 Task: Delete email   from parteek.kumar@softage.net with a subject Subject0023
Action: Mouse moved to (595, 100)
Screenshot: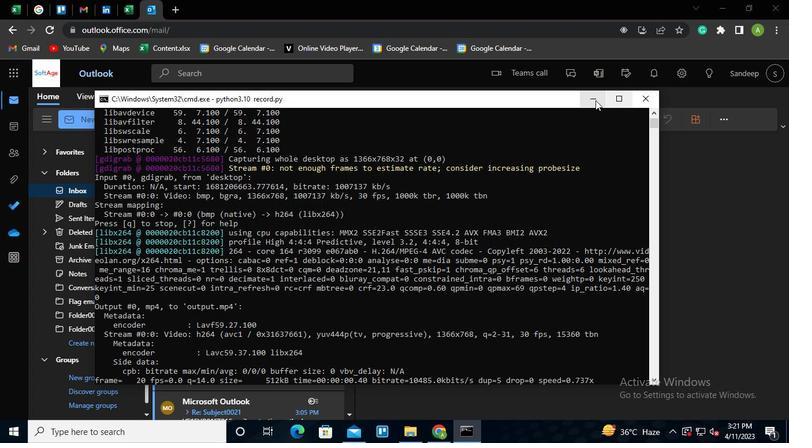 
Action: Mouse pressed left at (595, 100)
Screenshot: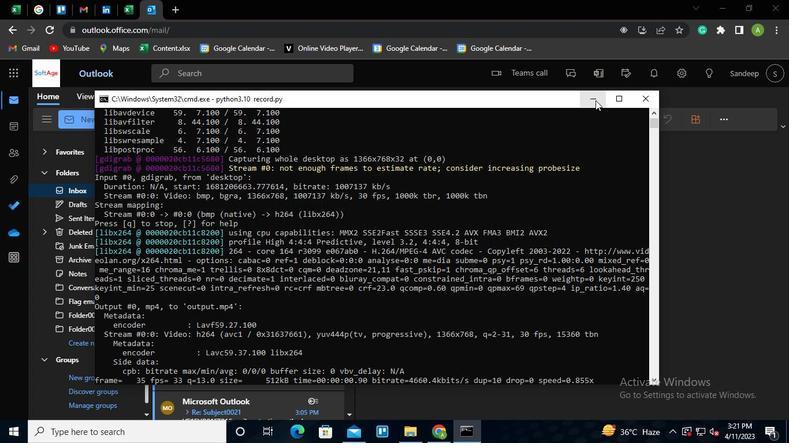 
Action: Mouse moved to (333, 179)
Screenshot: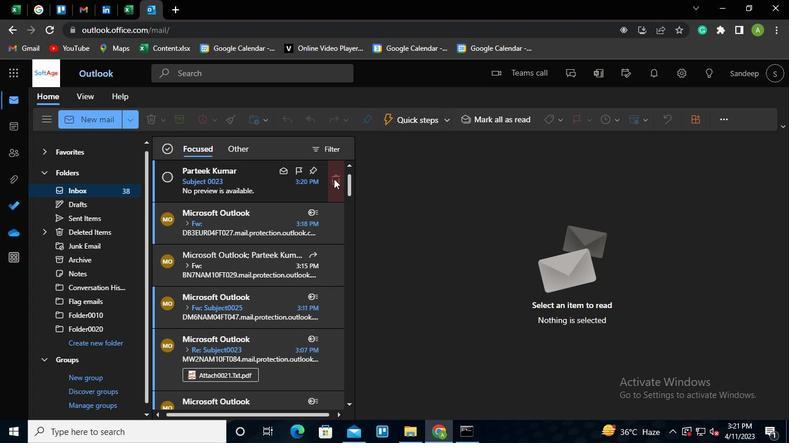 
Action: Mouse pressed left at (333, 179)
Screenshot: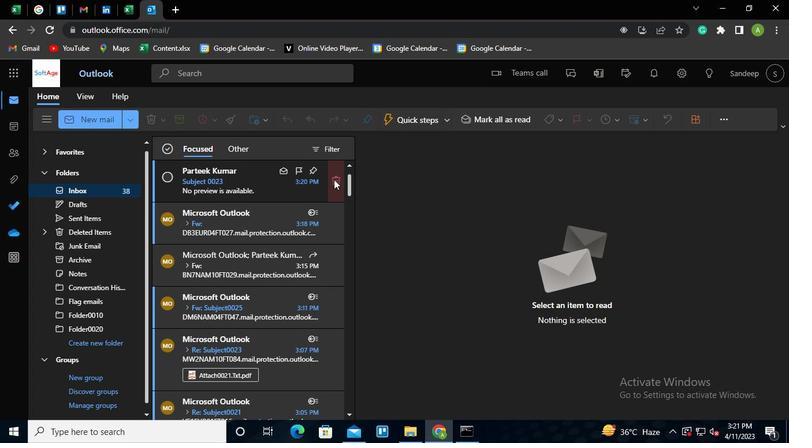 
Action: Mouse moved to (471, 436)
Screenshot: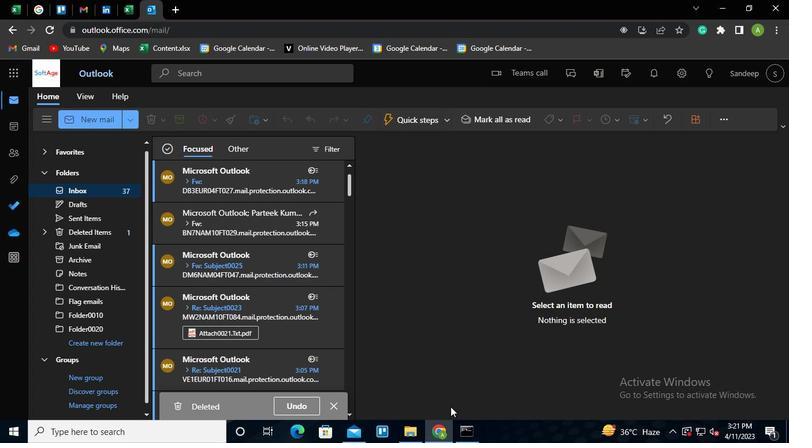 
Action: Mouse pressed left at (471, 436)
Screenshot: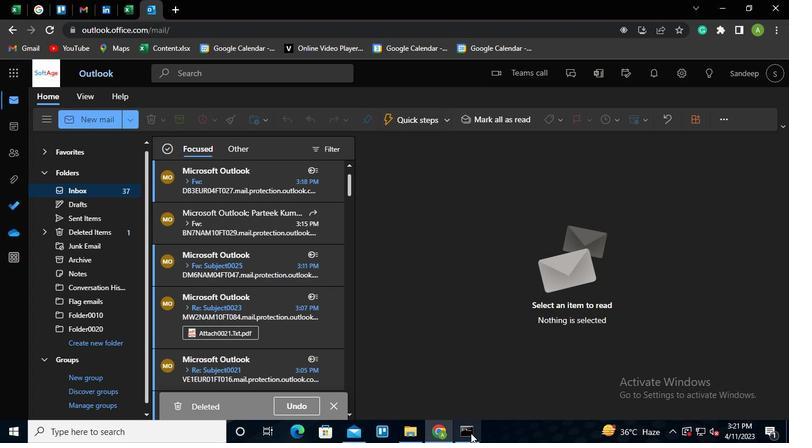 
Action: Mouse moved to (662, 92)
Screenshot: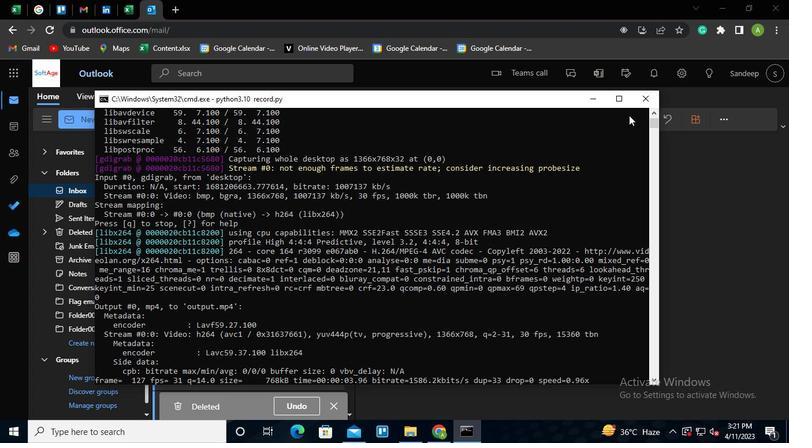 
Action: Mouse pressed left at (662, 92)
Screenshot: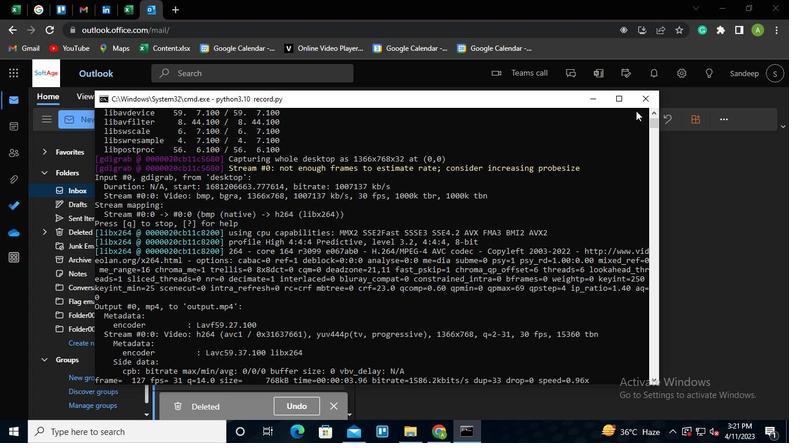 
Action: Mouse moved to (646, 100)
Screenshot: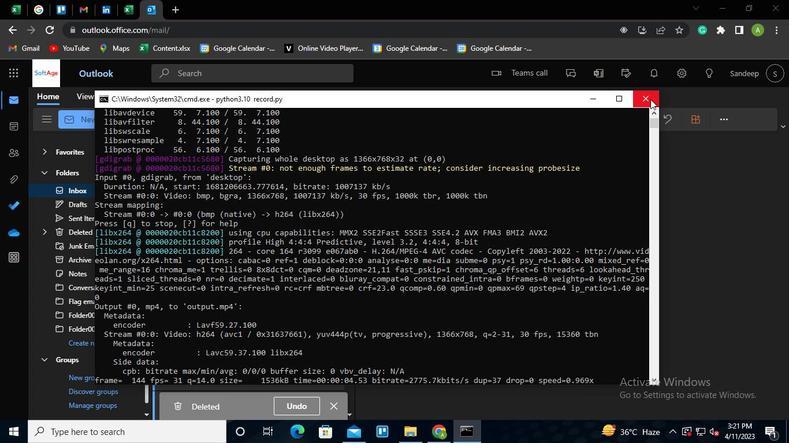 
Action: Mouse pressed left at (646, 100)
Screenshot: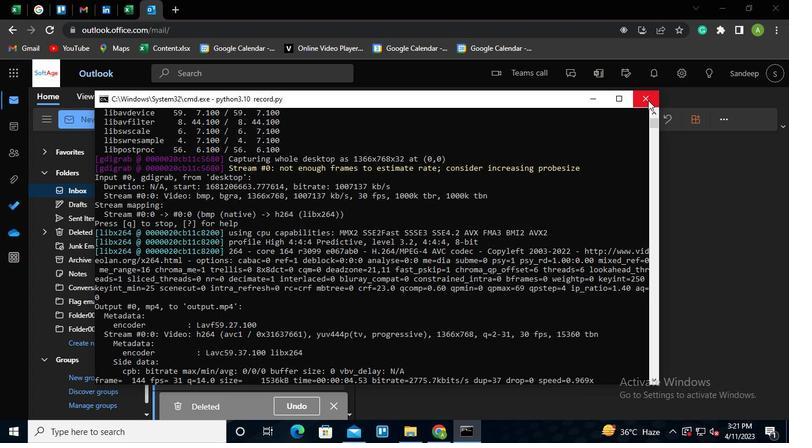 
Action: Mouse moved to (641, 105)
Screenshot: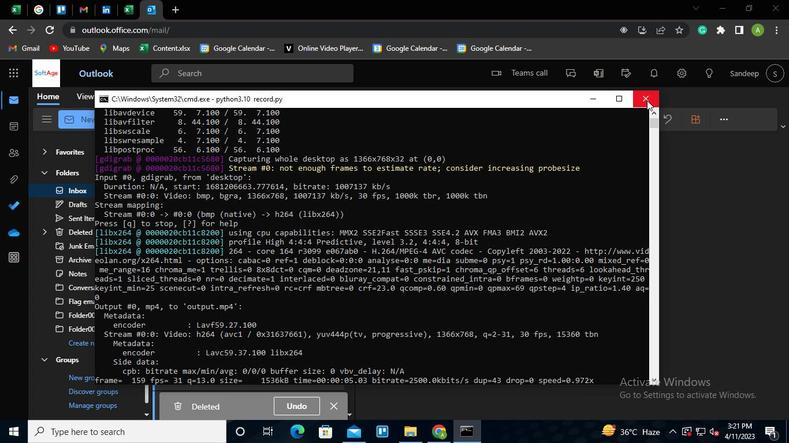 
